 Task: Create a due date automation trigger when advanced on, 2 hours after a card is due add checklist with checklist "Resume" incomplete.
Action: Mouse moved to (924, 76)
Screenshot: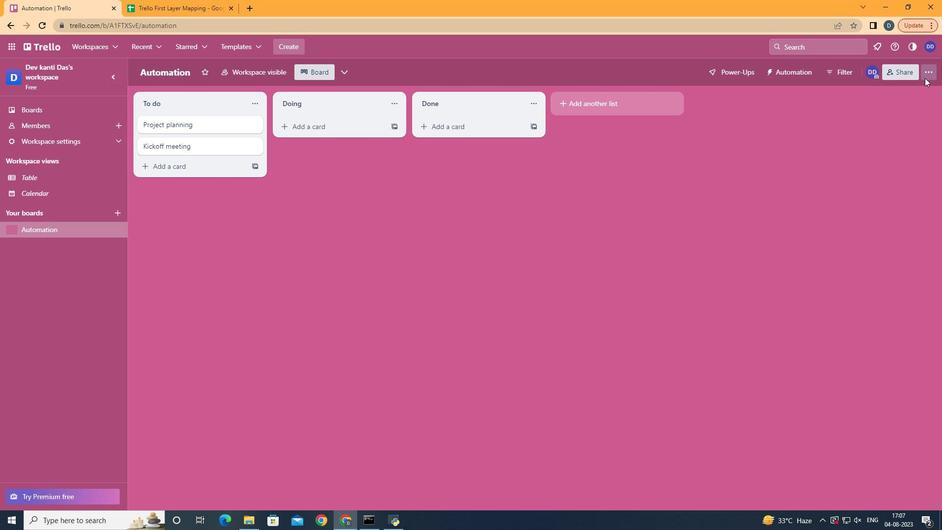 
Action: Mouse pressed left at (924, 76)
Screenshot: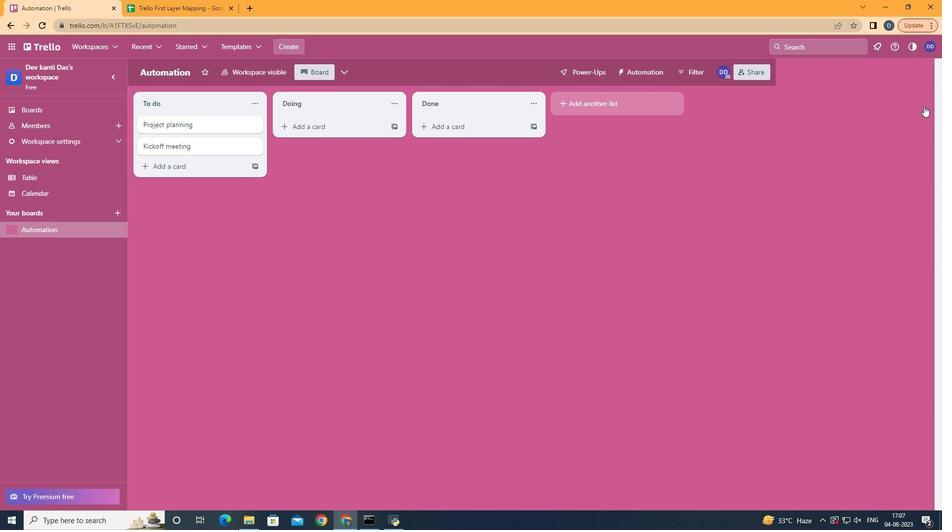 
Action: Mouse moved to (845, 215)
Screenshot: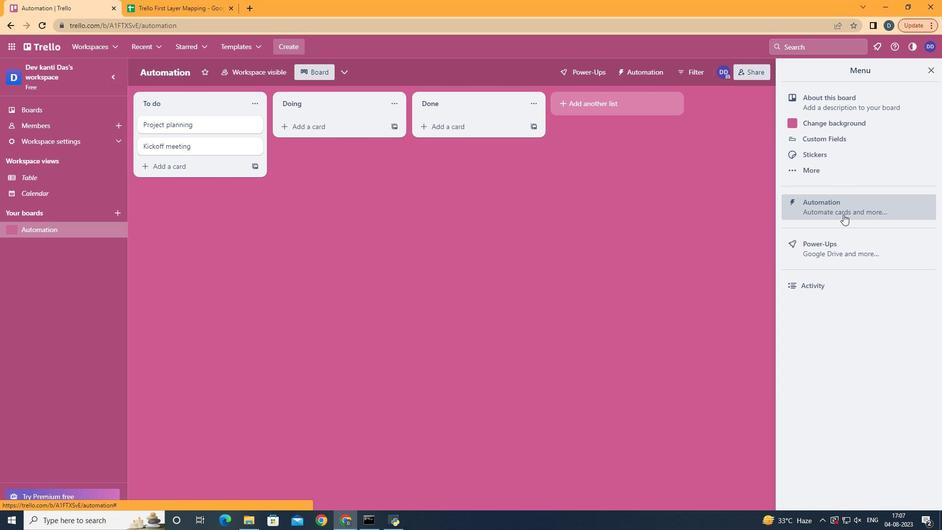 
Action: Mouse pressed left at (845, 215)
Screenshot: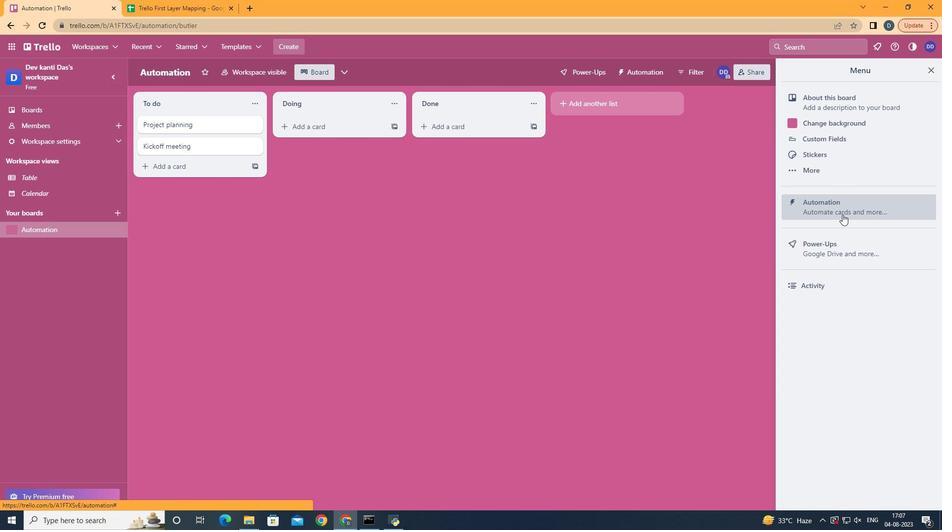
Action: Mouse moved to (206, 190)
Screenshot: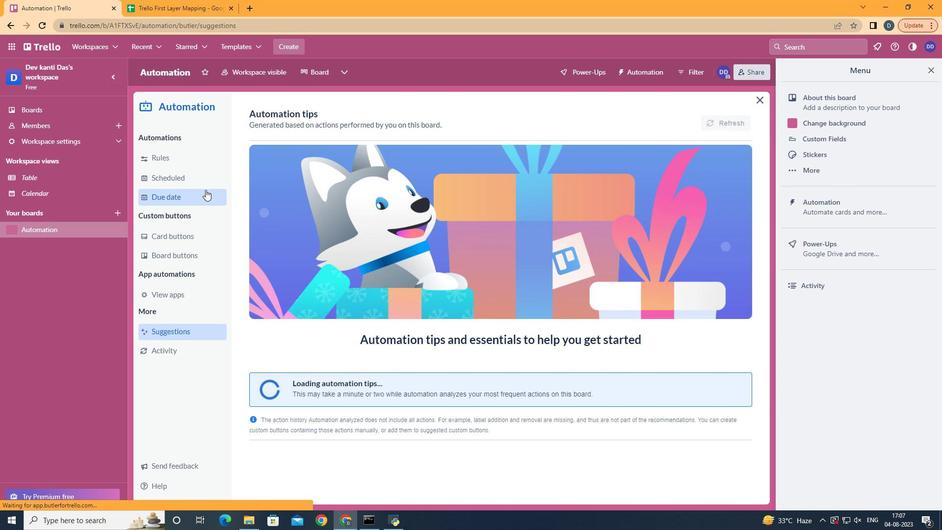 
Action: Mouse pressed left at (206, 190)
Screenshot: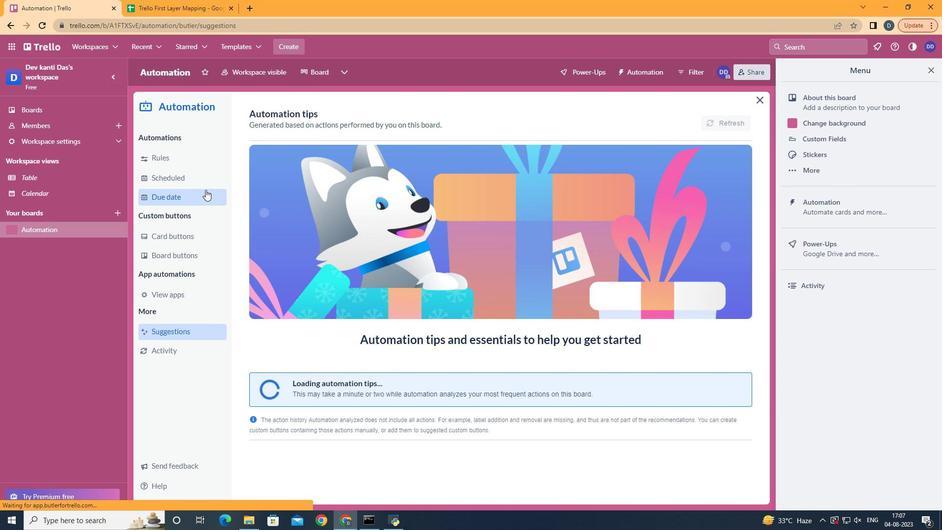 
Action: Mouse moved to (697, 119)
Screenshot: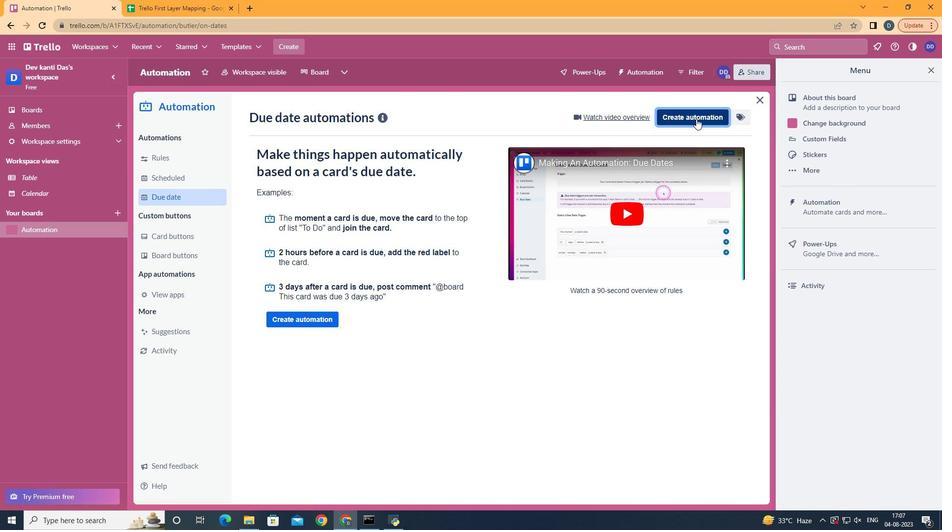 
Action: Mouse pressed left at (697, 119)
Screenshot: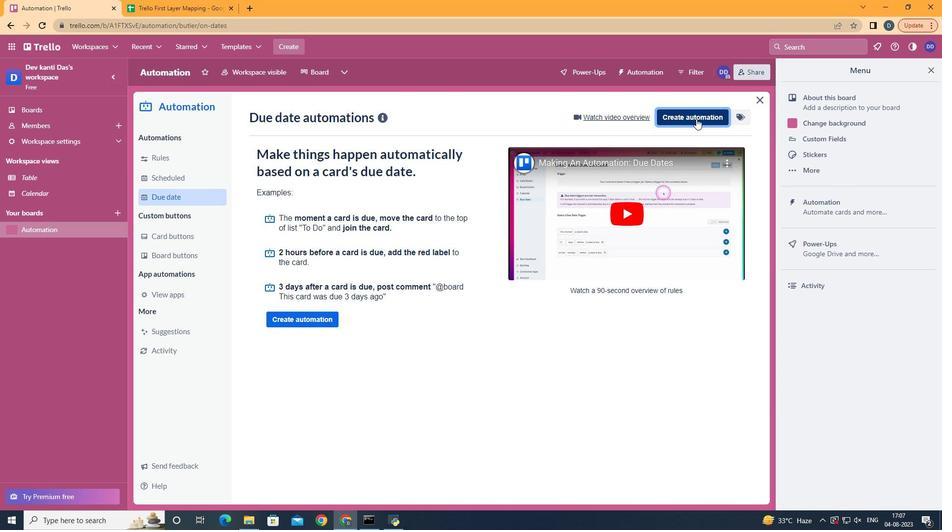 
Action: Mouse moved to (530, 213)
Screenshot: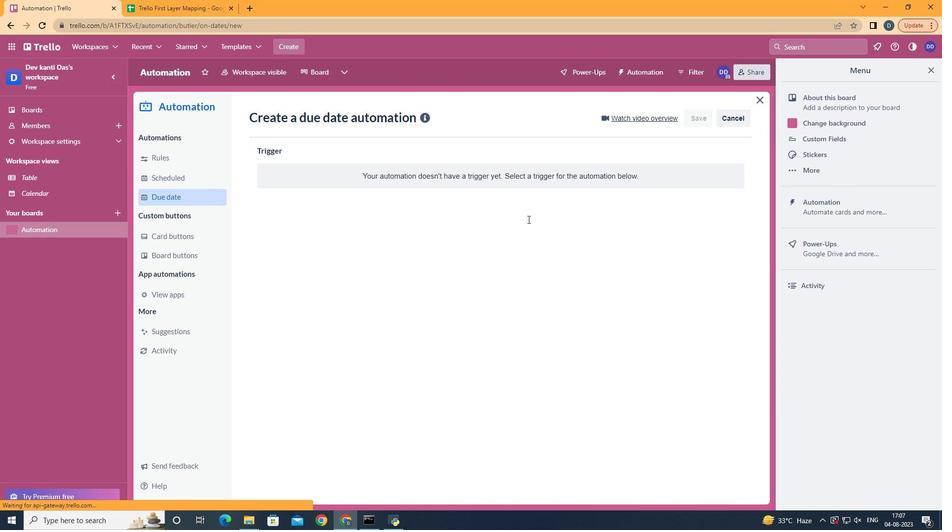 
Action: Mouse pressed left at (530, 213)
Screenshot: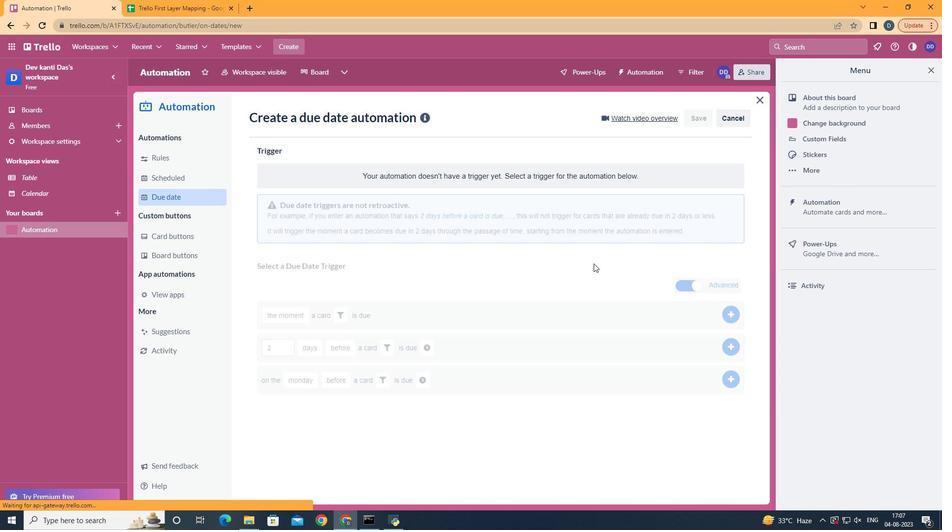 
Action: Mouse moved to (309, 419)
Screenshot: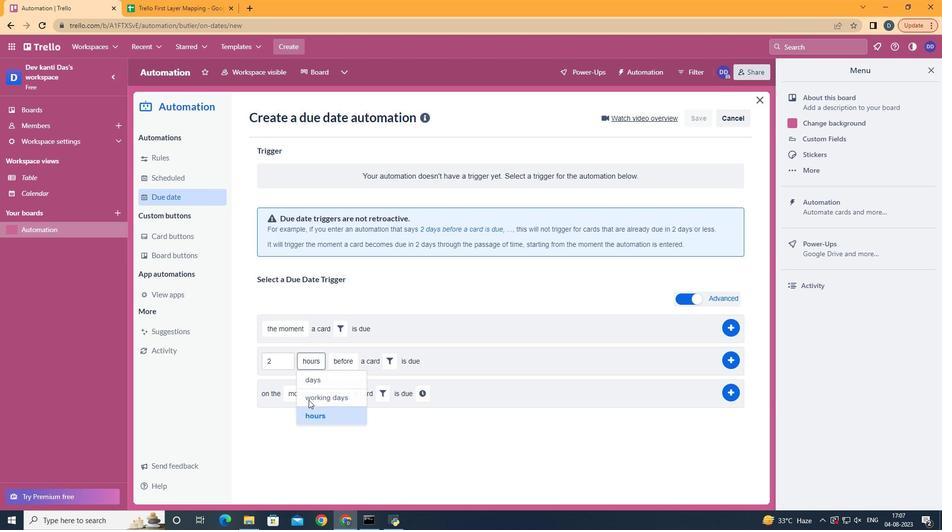 
Action: Mouse pressed left at (309, 419)
Screenshot: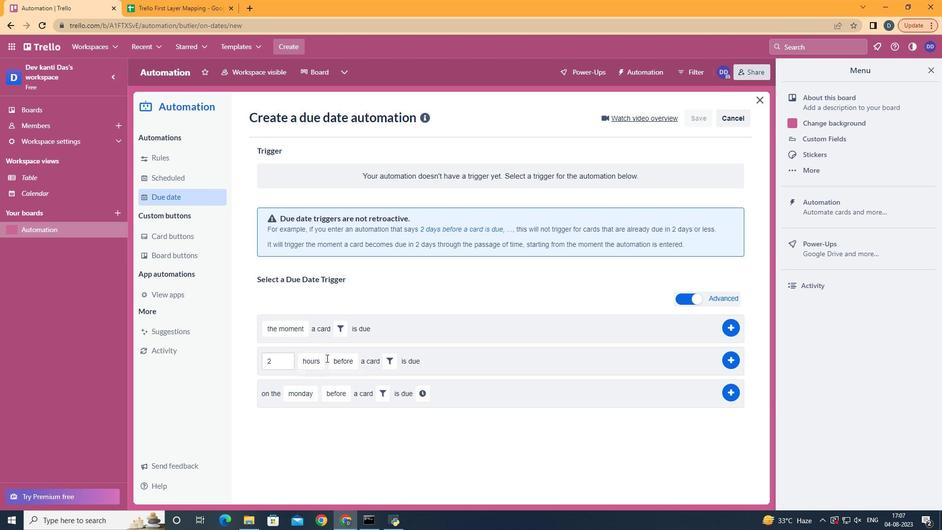 
Action: Mouse moved to (344, 399)
Screenshot: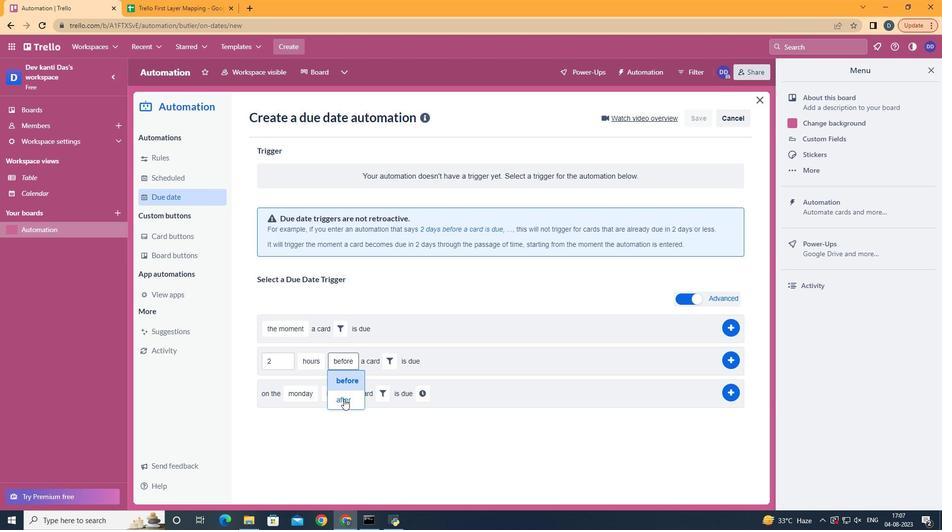 
Action: Mouse pressed left at (344, 399)
Screenshot: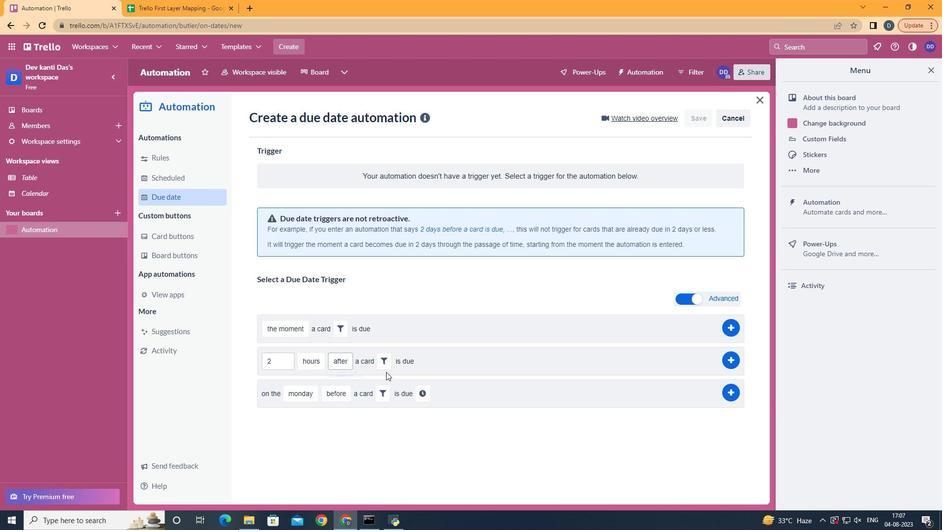
Action: Mouse moved to (387, 366)
Screenshot: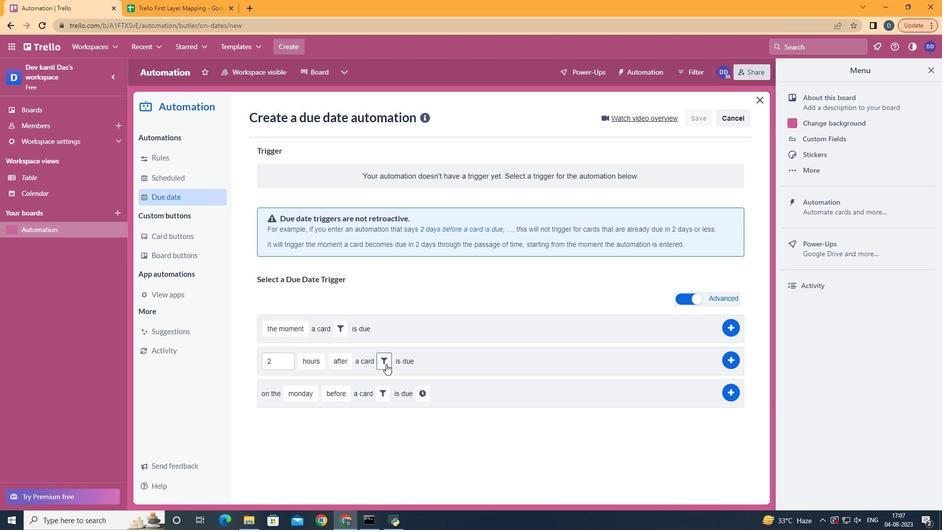 
Action: Mouse pressed left at (387, 366)
Screenshot: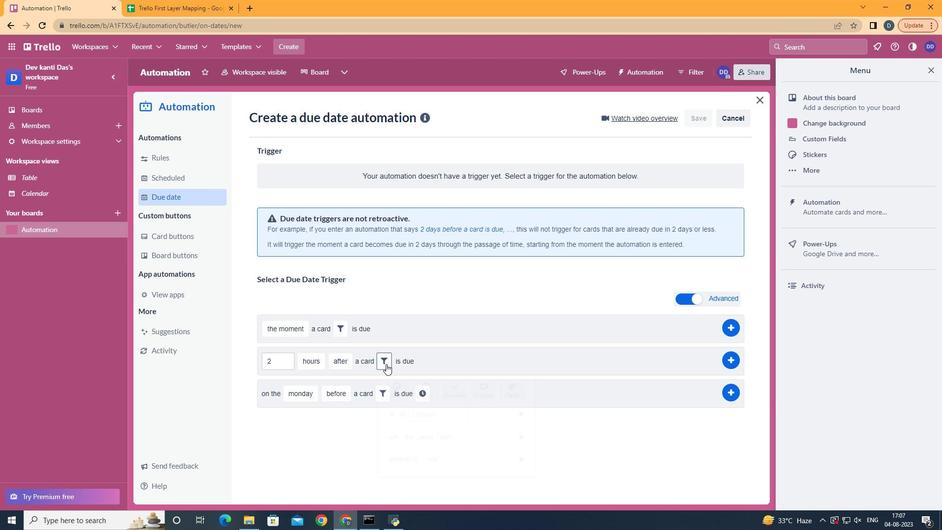 
Action: Mouse moved to (475, 393)
Screenshot: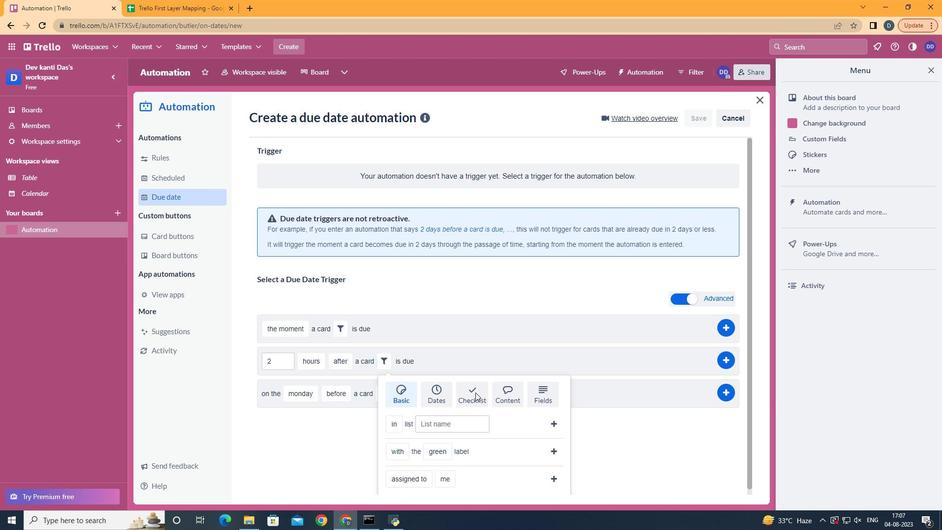 
Action: Mouse pressed left at (475, 393)
Screenshot: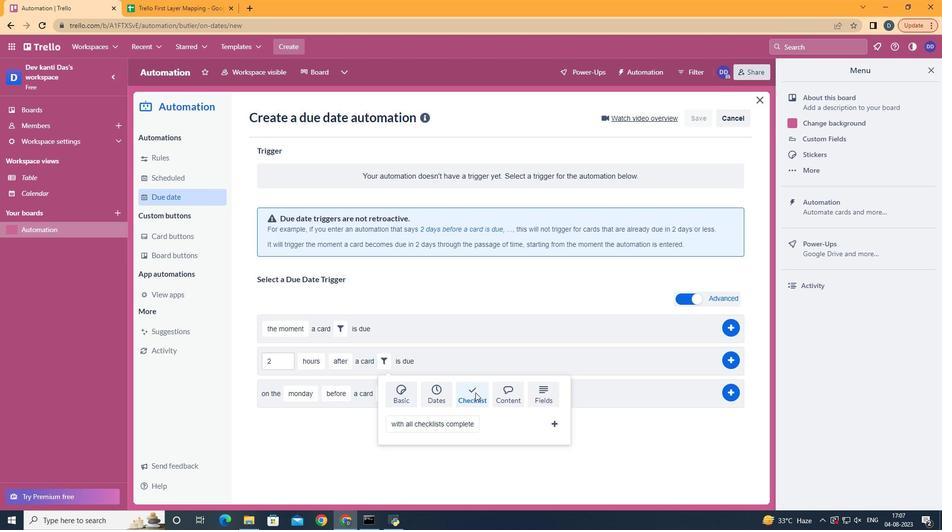 
Action: Mouse moved to (466, 369)
Screenshot: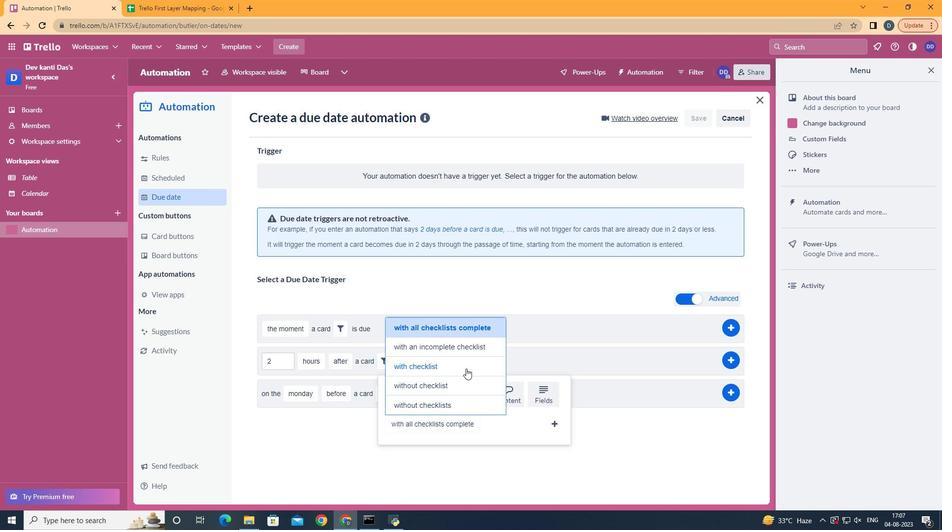 
Action: Mouse pressed left at (466, 369)
Screenshot: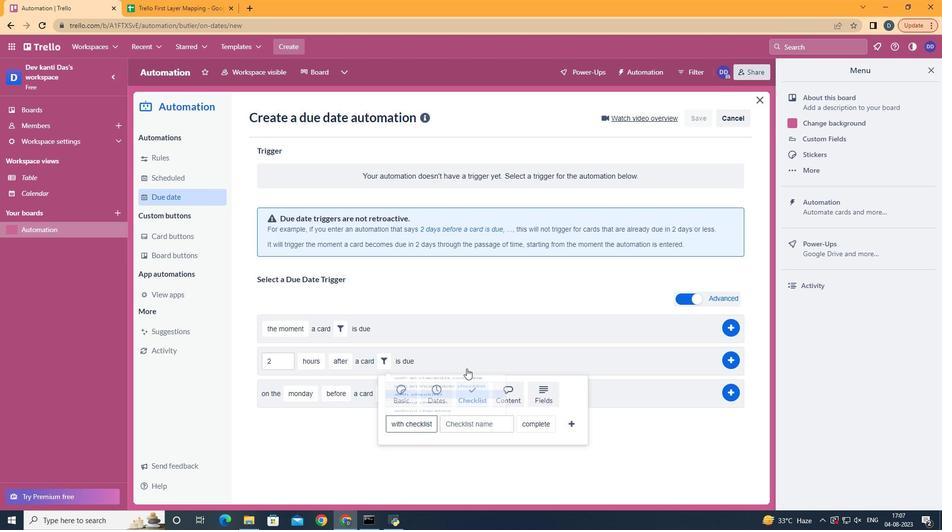 
Action: Mouse moved to (487, 423)
Screenshot: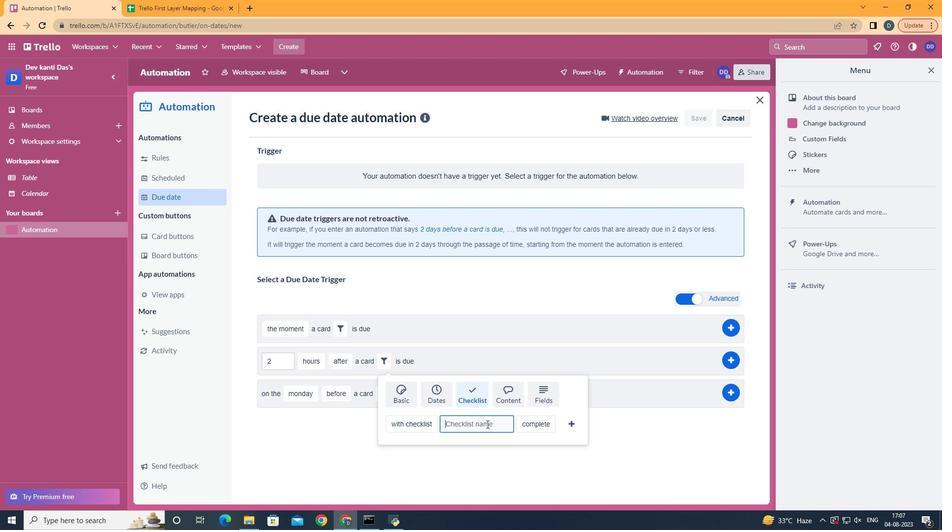 
Action: Mouse pressed left at (487, 423)
Screenshot: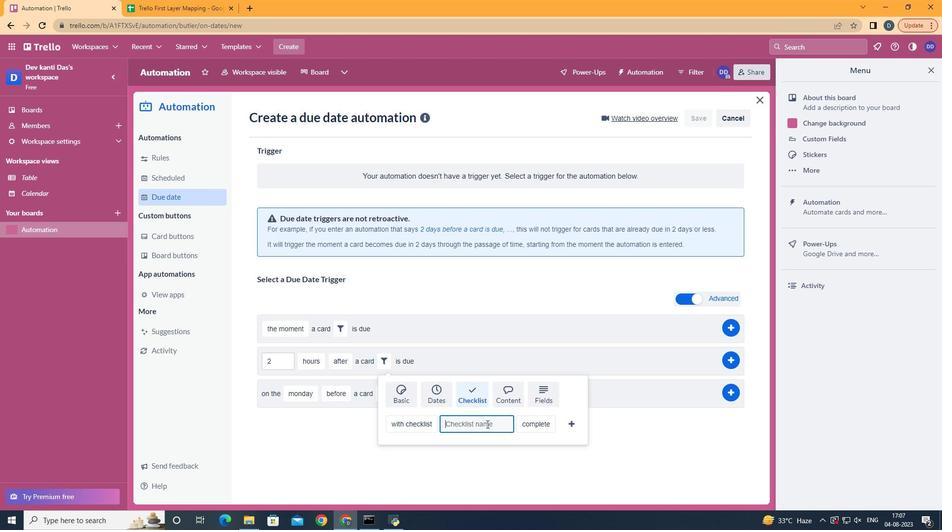 
Action: Mouse moved to (487, 424)
Screenshot: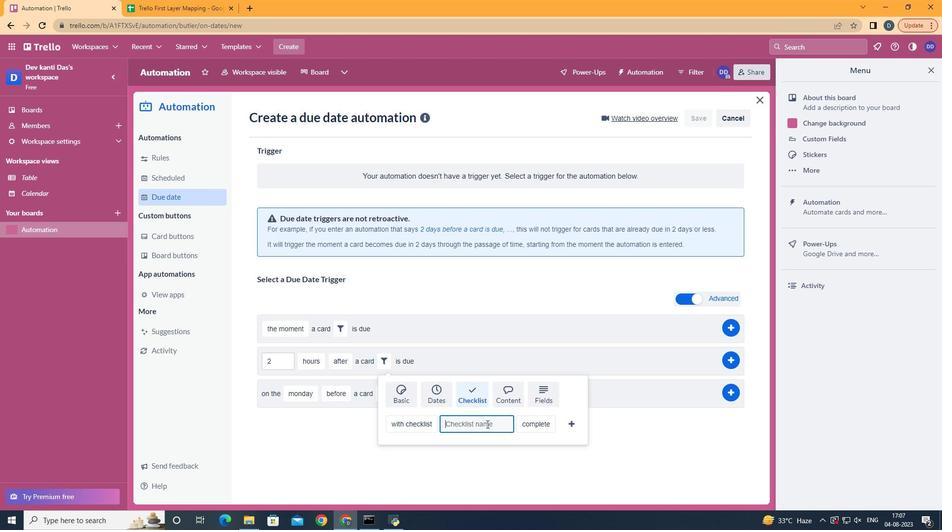 
Action: Key pressed <Key.shift>Resume
Screenshot: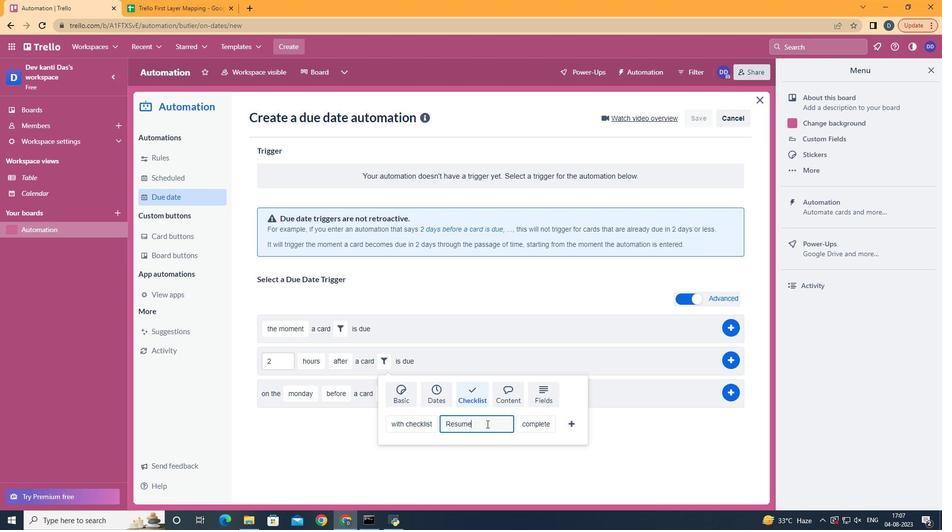 
Action: Mouse moved to (544, 465)
Screenshot: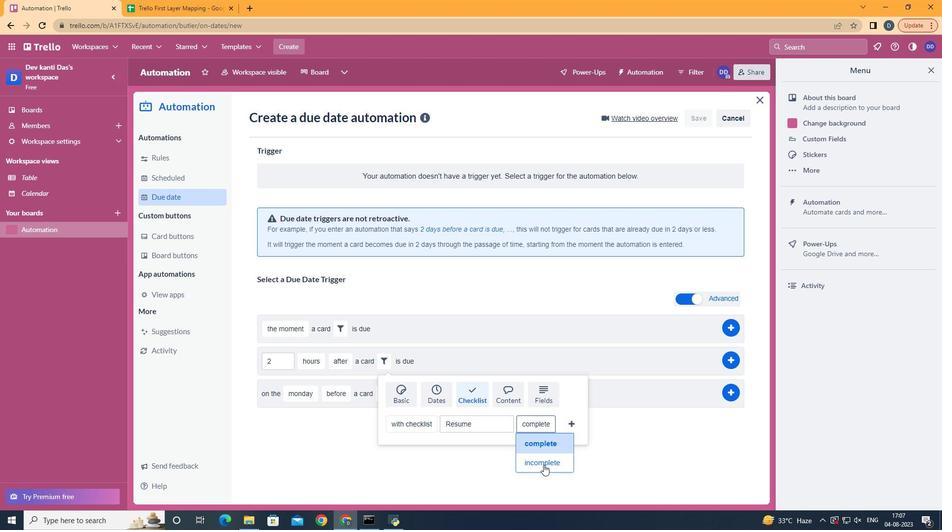 
Action: Mouse pressed left at (544, 465)
Screenshot: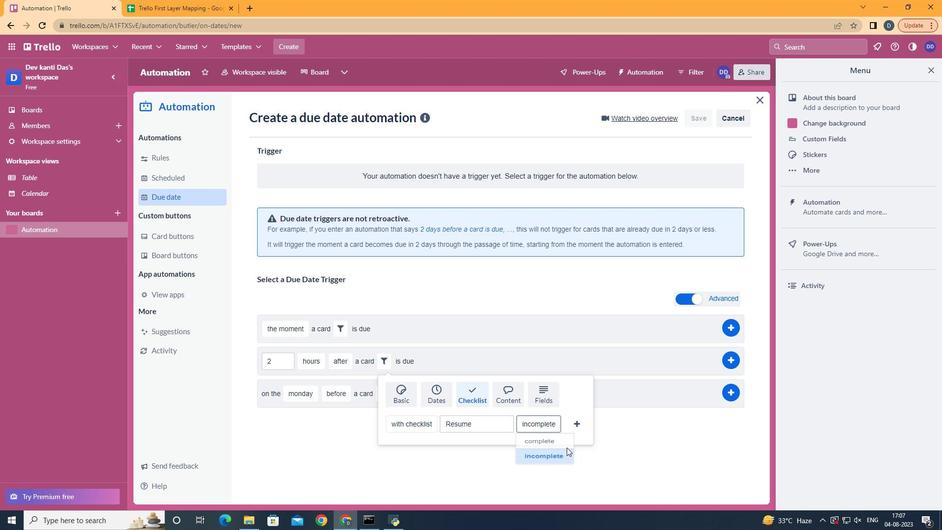 
Action: Mouse moved to (580, 430)
Screenshot: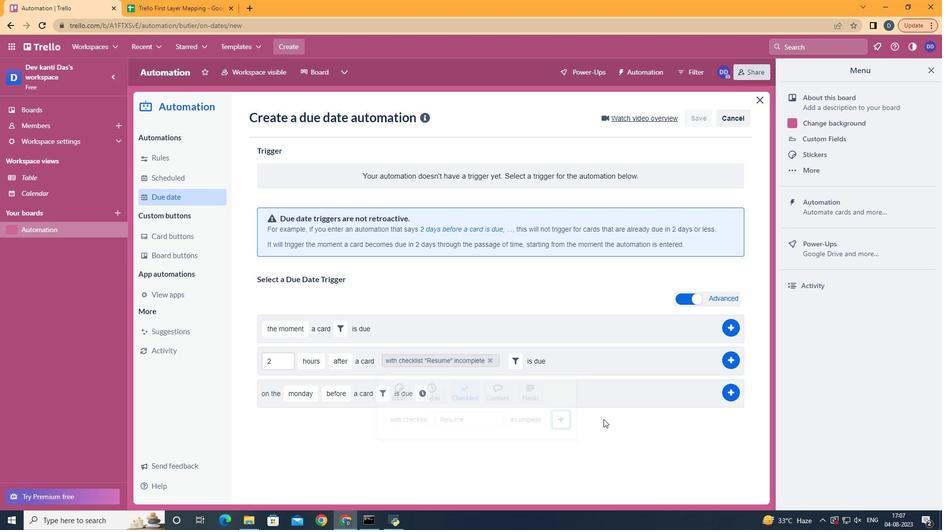 
Action: Mouse pressed left at (580, 430)
Screenshot: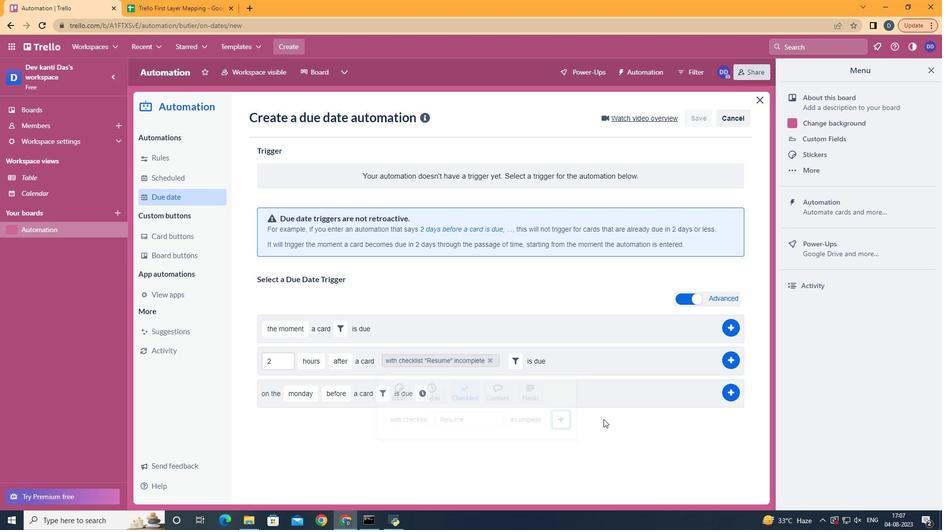 
Action: Mouse moved to (729, 358)
Screenshot: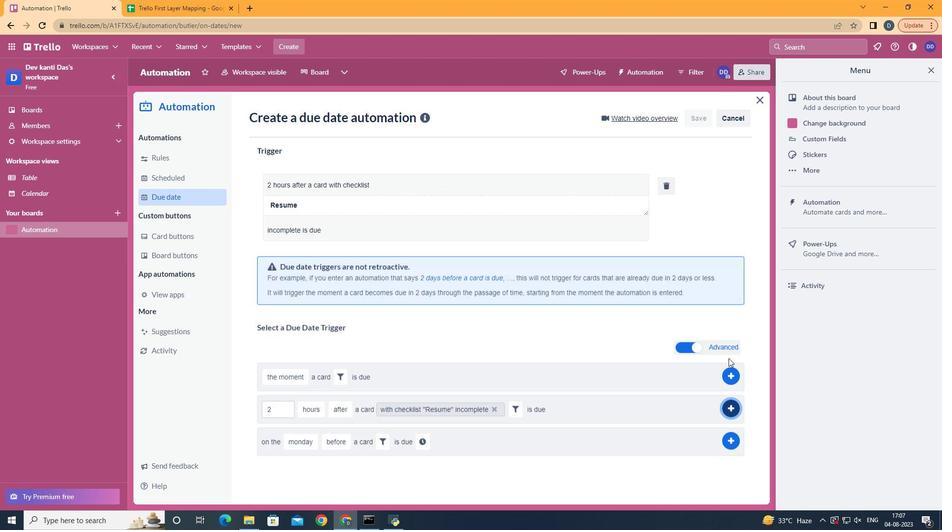 
Action: Mouse pressed left at (729, 358)
Screenshot: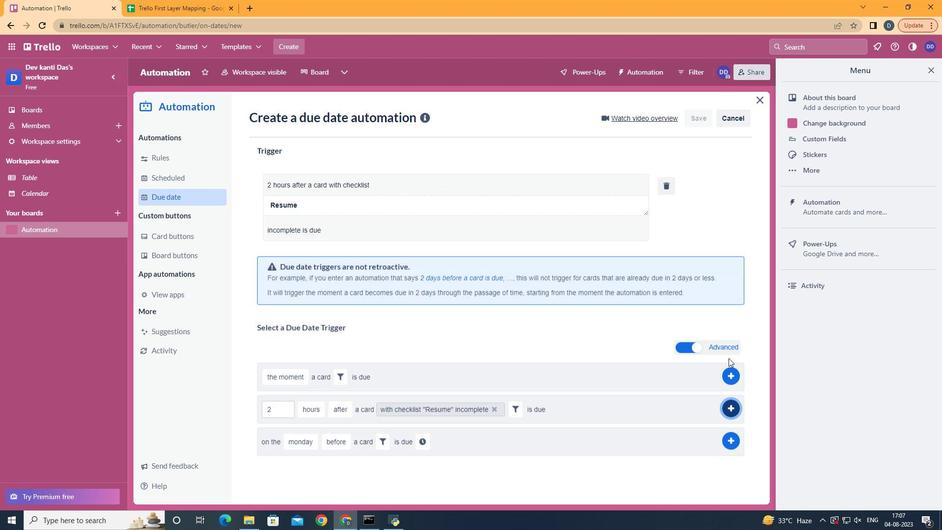 
Action: Mouse moved to (344, 187)
Screenshot: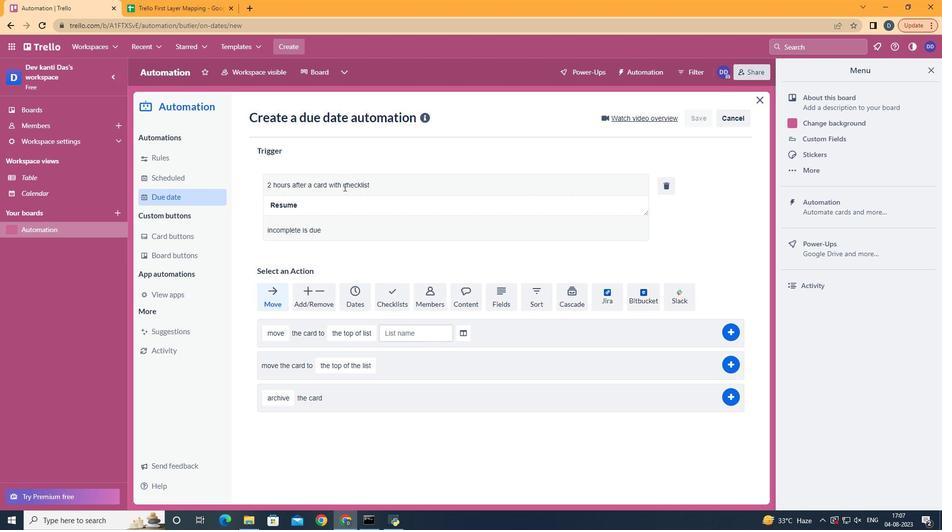 
